 Task: Search email   from parteek.kumar@softage.net in folder Inbox with a subject Subject0026
Action: Mouse moved to (502, 85)
Screenshot: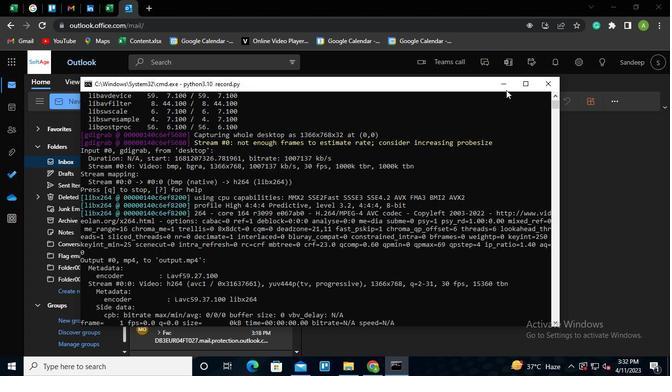 
Action: Mouse pressed left at (502, 85)
Screenshot: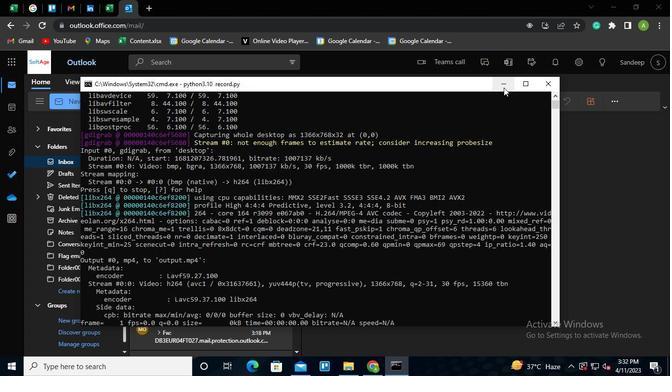 
Action: Mouse moved to (244, 60)
Screenshot: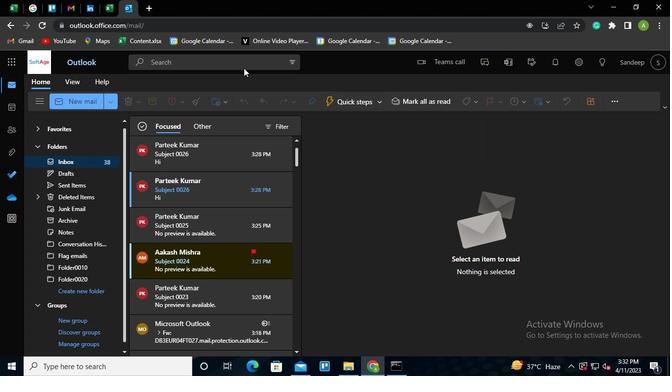 
Action: Mouse pressed left at (244, 60)
Screenshot: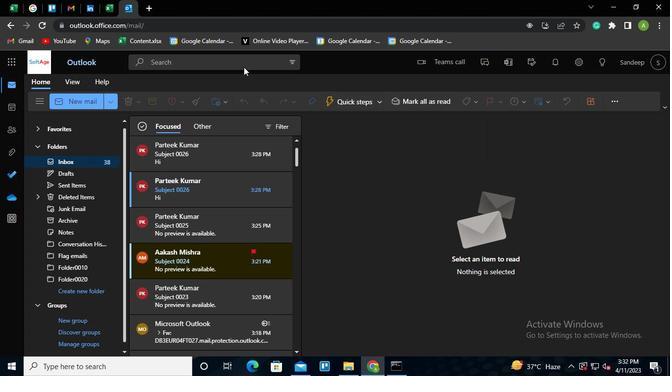 
Action: Mouse moved to (381, 61)
Screenshot: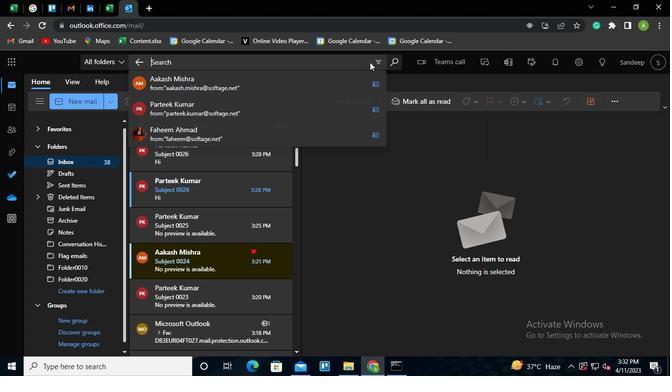 
Action: Mouse pressed left at (381, 61)
Screenshot: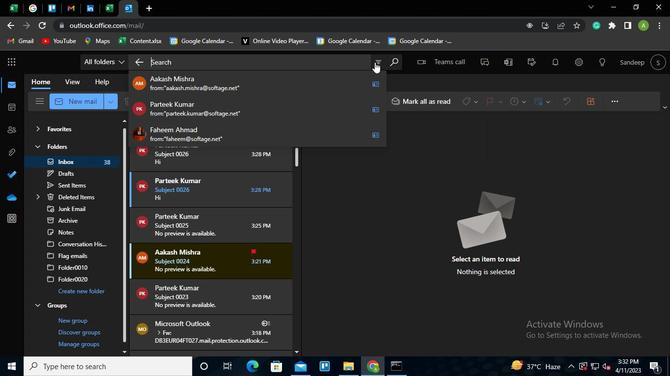 
Action: Mouse moved to (232, 84)
Screenshot: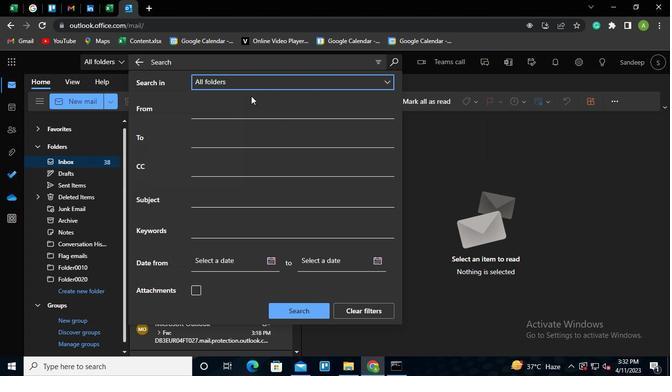 
Action: Mouse pressed left at (232, 84)
Screenshot: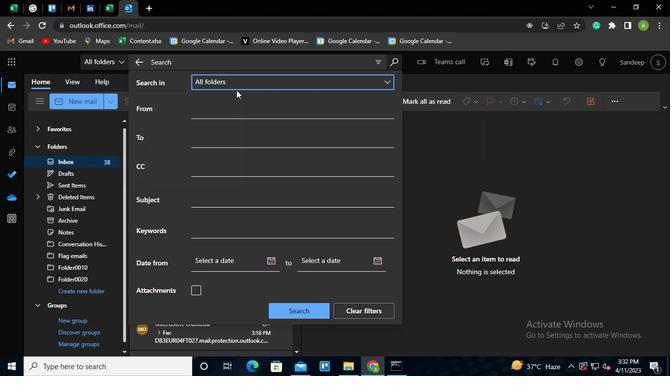 
Action: Mouse moved to (221, 117)
Screenshot: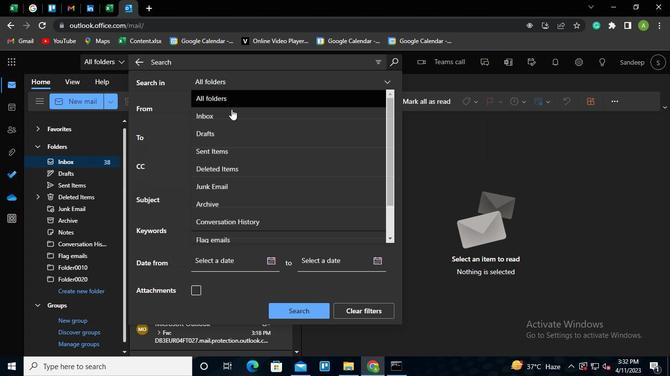 
Action: Mouse pressed left at (221, 117)
Screenshot: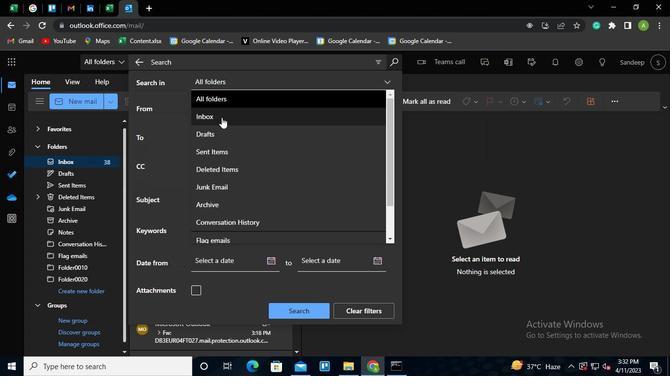 
Action: Mouse moved to (201, 113)
Screenshot: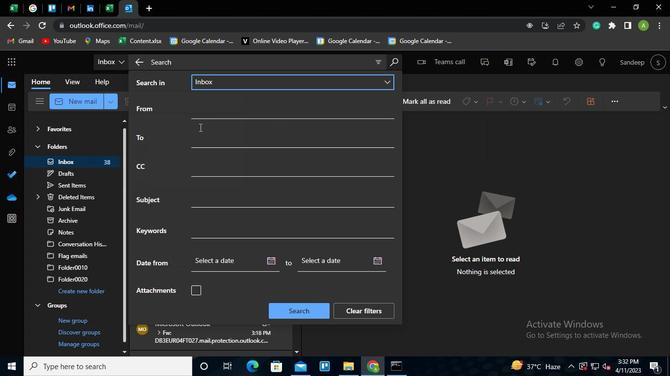 
Action: Mouse pressed left at (201, 113)
Screenshot: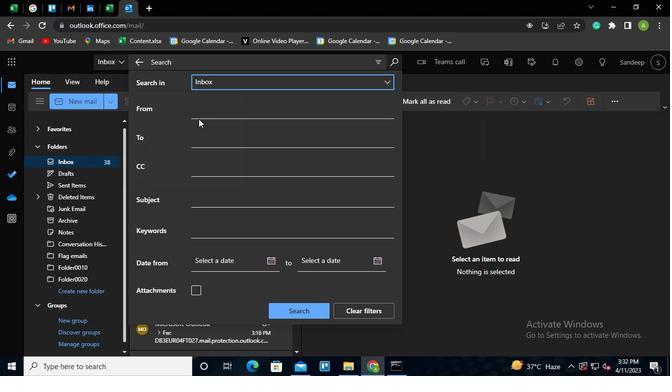 
Action: Mouse moved to (213, 108)
Screenshot: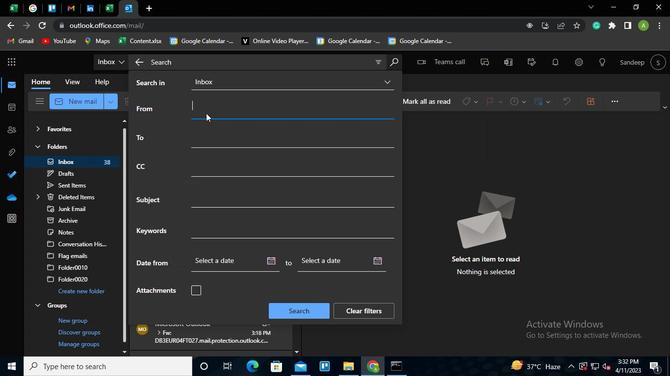 
Action: Mouse pressed left at (213, 108)
Screenshot: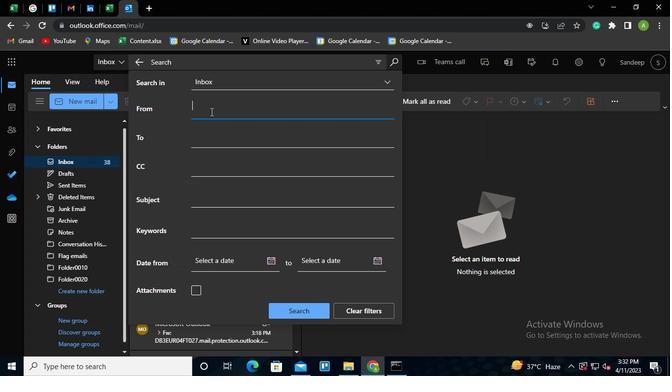 
Action: Mouse moved to (226, 141)
Screenshot: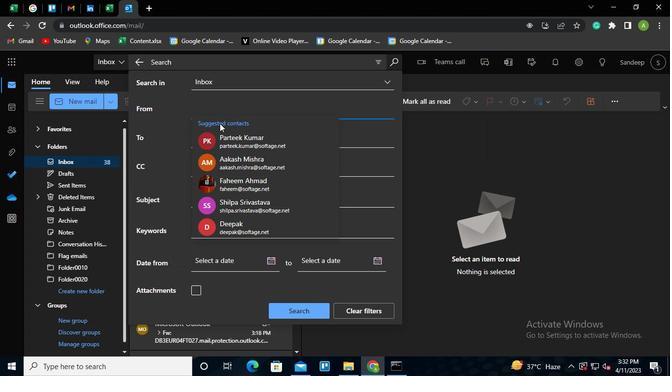 
Action: Mouse pressed left at (226, 141)
Screenshot: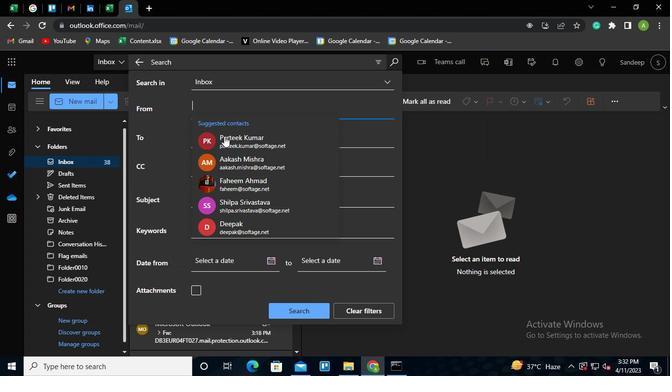 
Action: Mouse moved to (213, 199)
Screenshot: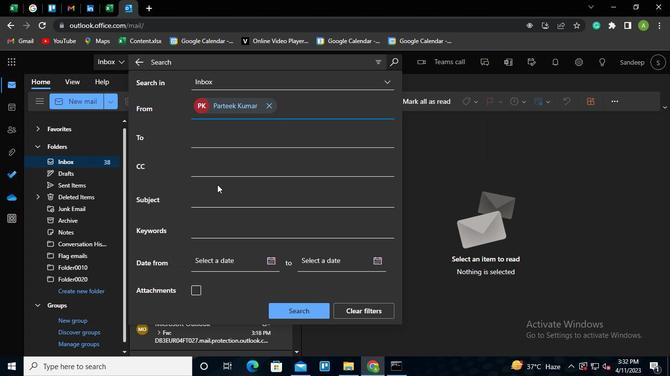 
Action: Mouse pressed left at (213, 199)
Screenshot: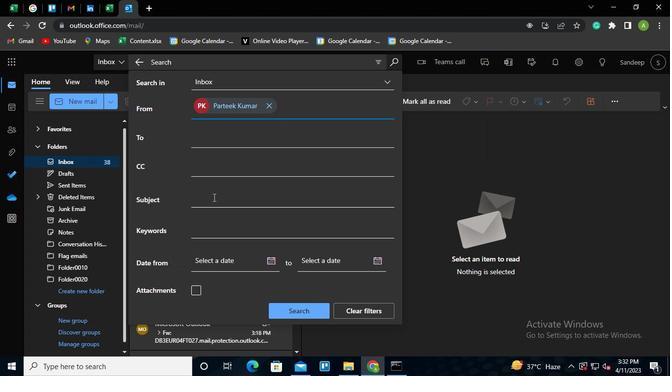 
Action: Keyboard Key.shift
Screenshot: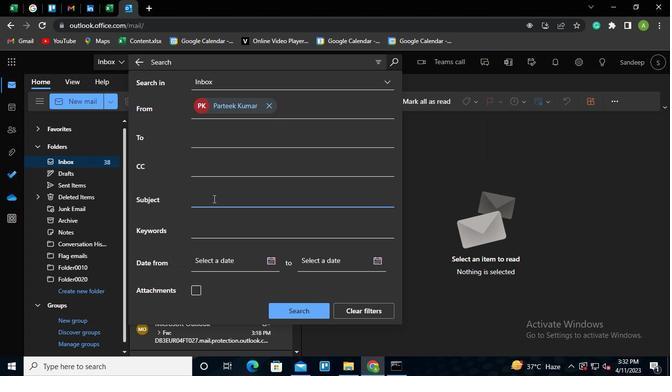 
Action: Keyboard S
Screenshot: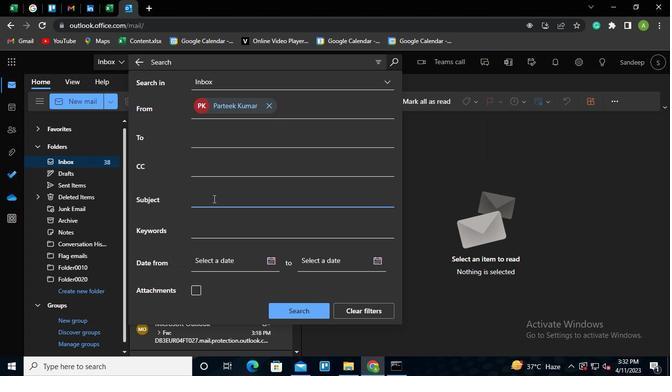 
Action: Keyboard u
Screenshot: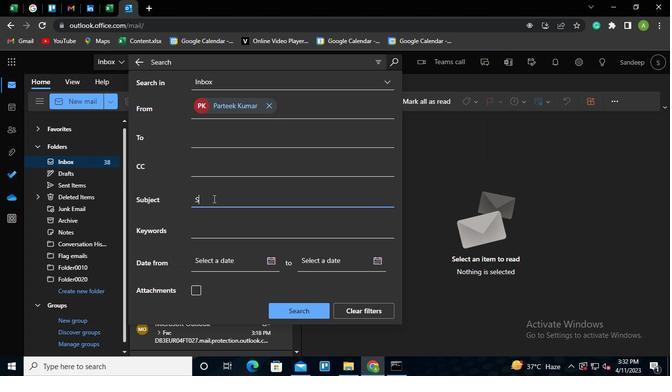 
Action: Keyboard b
Screenshot: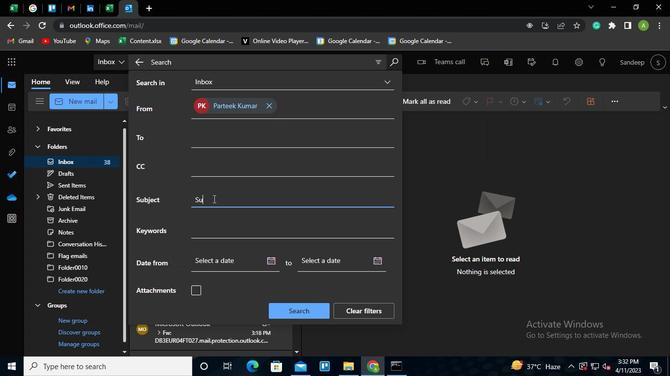 
Action: Keyboard j
Screenshot: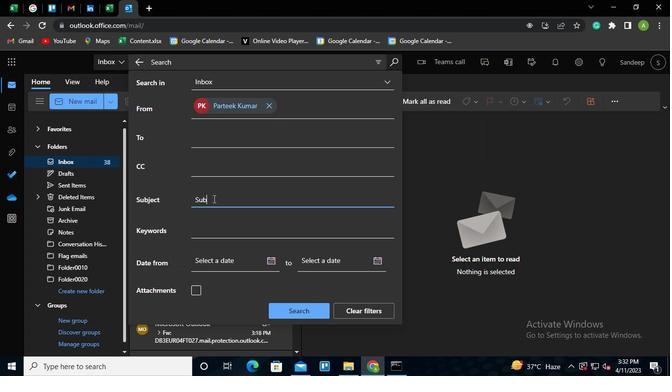 
Action: Keyboard e
Screenshot: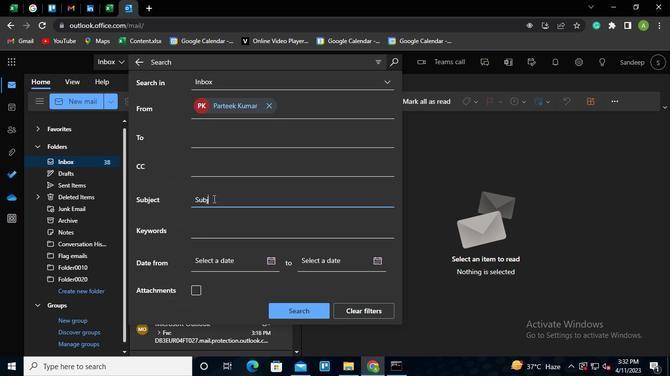 
Action: Keyboard c
Screenshot: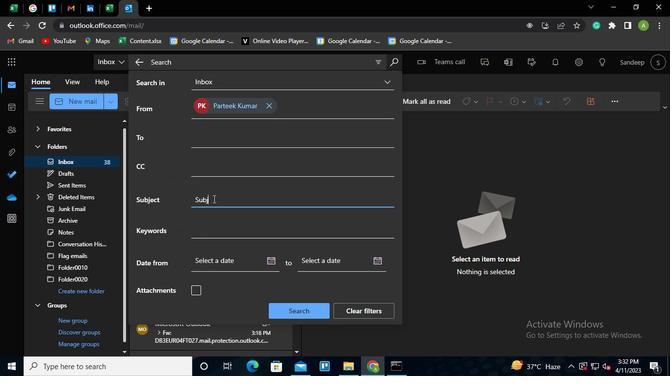 
Action: Keyboard t
Screenshot: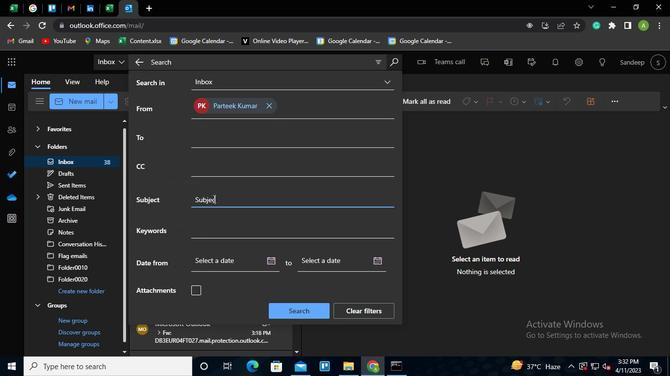 
Action: Keyboard Key.space
Screenshot: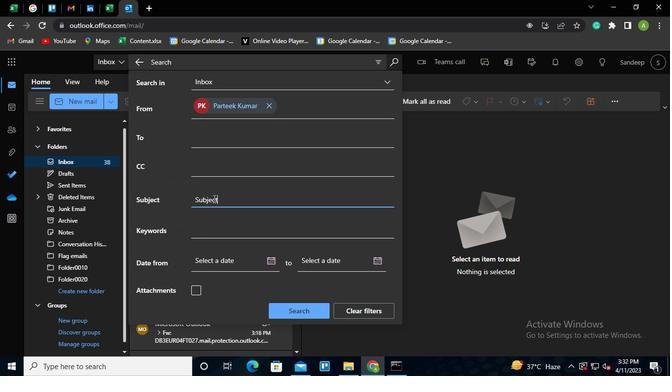 
Action: Keyboard <96>
Screenshot: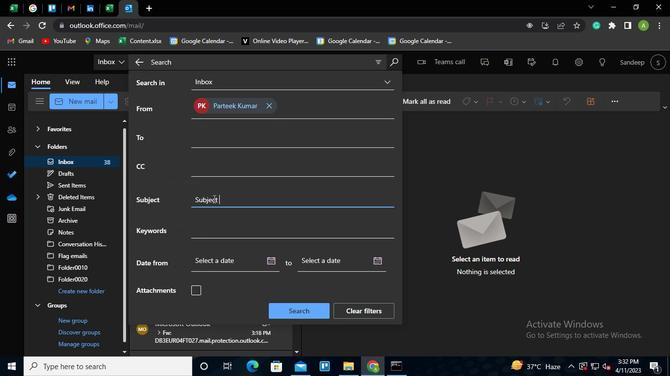 
Action: Keyboard <96>
Screenshot: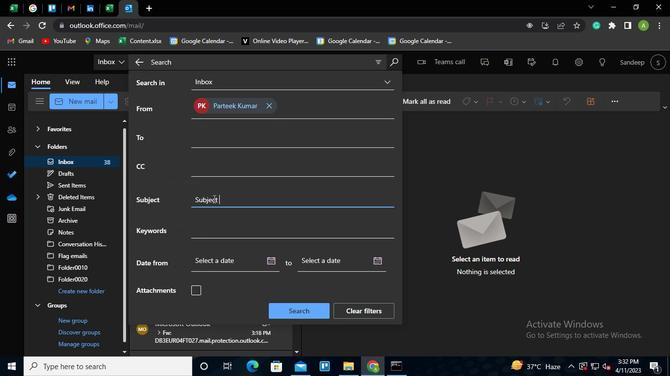 
Action: Keyboard <98>
Screenshot: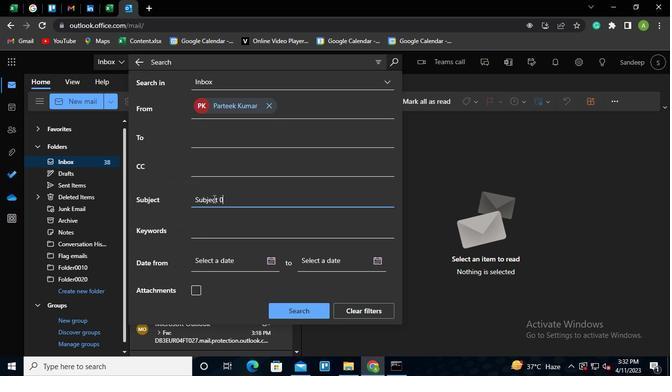 
Action: Keyboard <102>
Screenshot: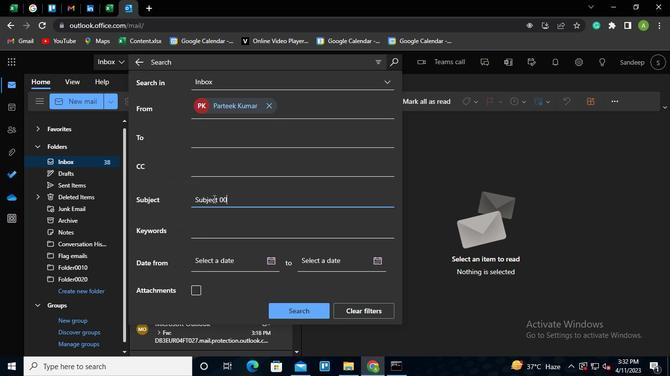 
Action: Mouse moved to (297, 313)
Screenshot: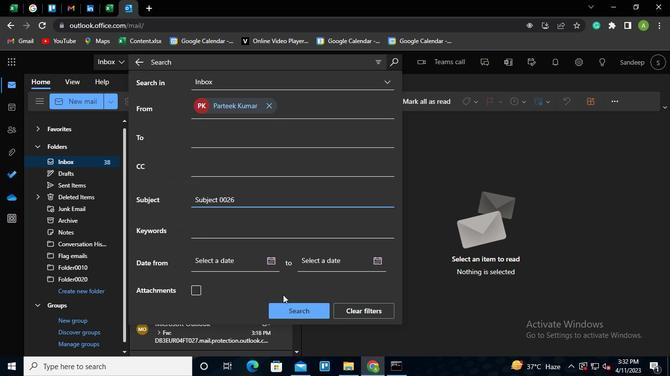 
Action: Mouse pressed left at (297, 313)
Screenshot: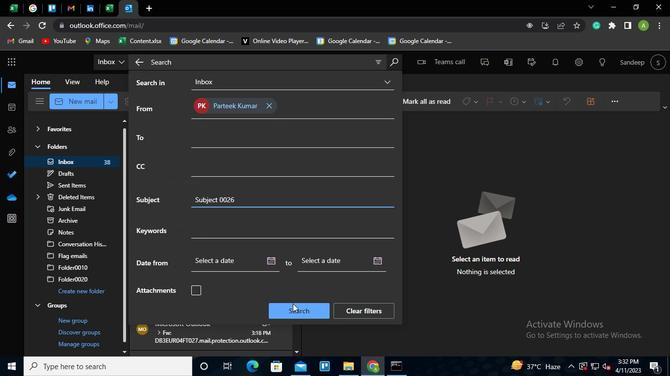 
Action: Mouse moved to (400, 369)
Screenshot: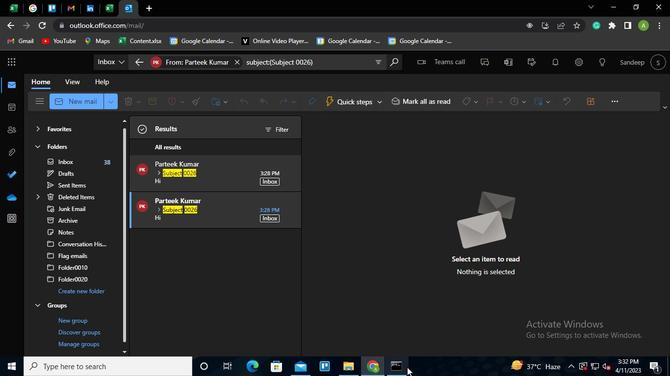 
Action: Mouse pressed left at (400, 369)
Screenshot: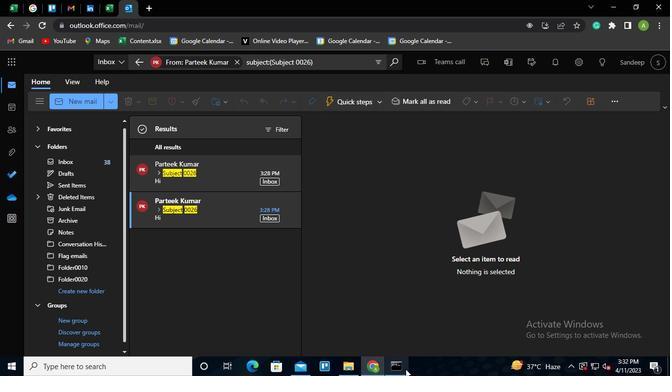 
Action: Mouse moved to (542, 84)
Screenshot: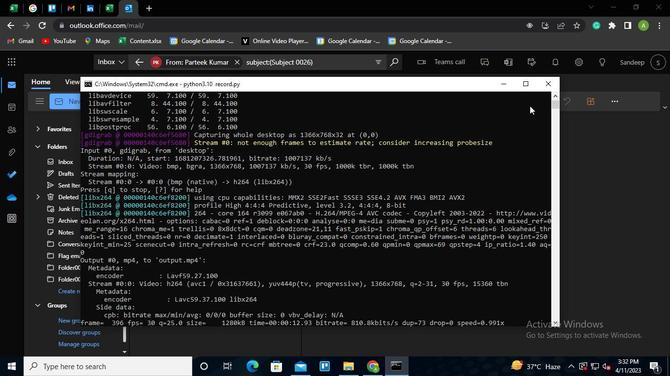 
Action: Mouse pressed left at (542, 84)
Screenshot: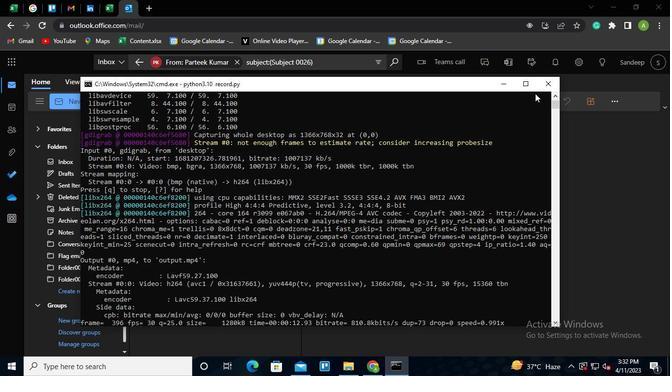 
